 Task: Create New Customer with Customer Name: Twin Peaks, Billing Address Line1: 3113 Abia Martin Drive, Billing Address Line2:  Panther Burn, Billing Address Line3:  Mississippi 38765
Action: Mouse moved to (138, 24)
Screenshot: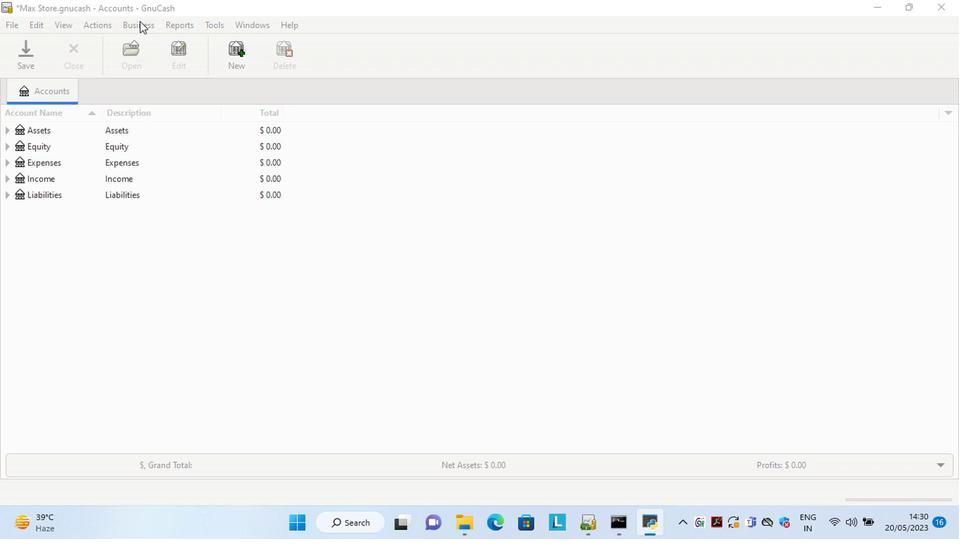 
Action: Mouse pressed left at (138, 24)
Screenshot: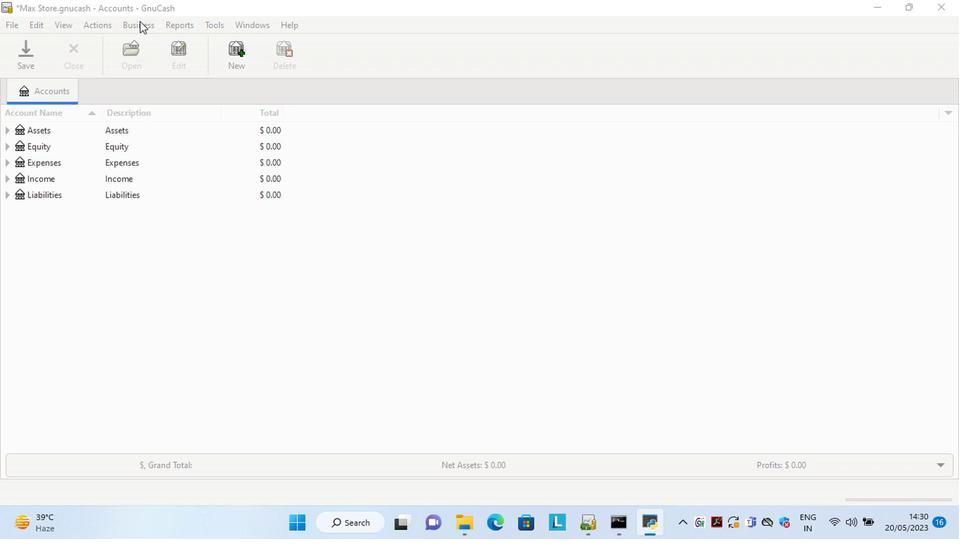 
Action: Mouse moved to (306, 61)
Screenshot: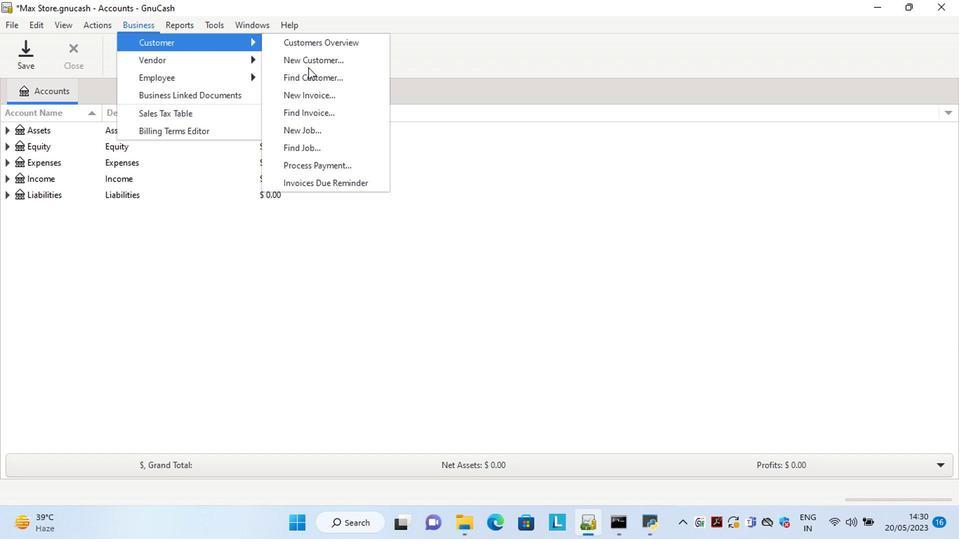 
Action: Mouse pressed left at (306, 61)
Screenshot: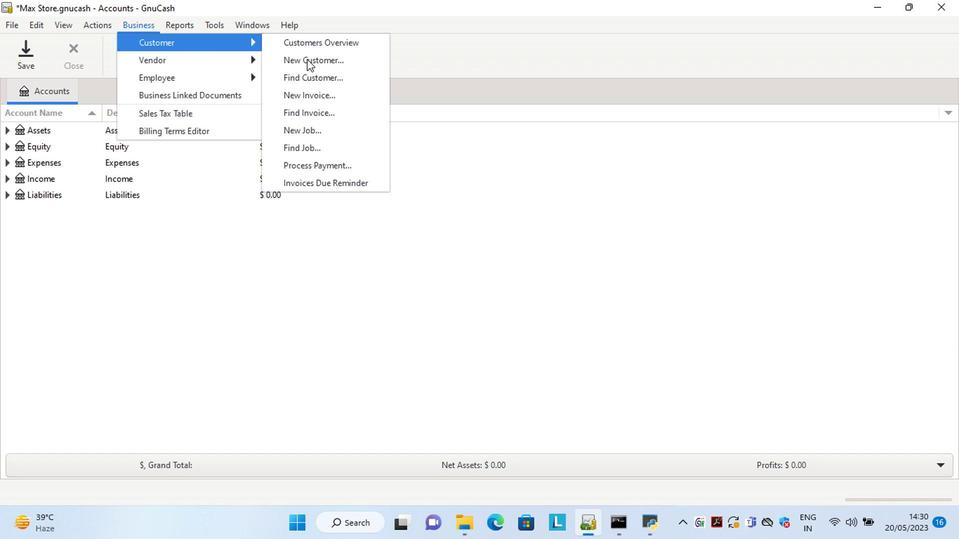 
Action: Mouse moved to (704, 277)
Screenshot: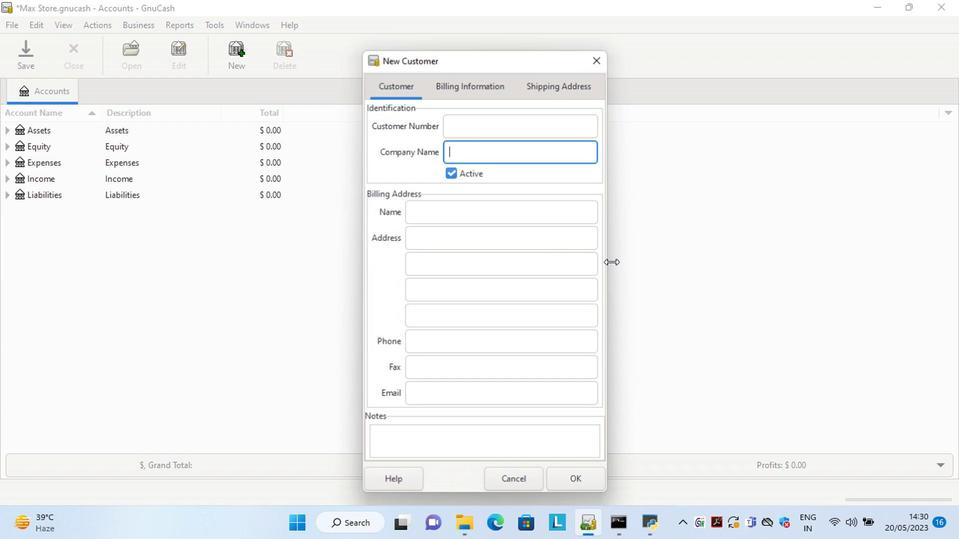 
Action: Key pressed <Key.shift>Twin<Key.space><Key.shift>Peaks<Key.space><Key.backspace><Key.tab><Key.tab><Key.tab>3113<Key.space><Key.shift>Abia<Key.space><Key.shift>Martin<Key.space><Key.shift><Key.shift><Key.shift><Key.shift><Key.shift><Key.shift><Key.shift><Key.shift><Key.shift><Key.shift>Drive<Key.tab>p<Key.tab>m
Screenshot: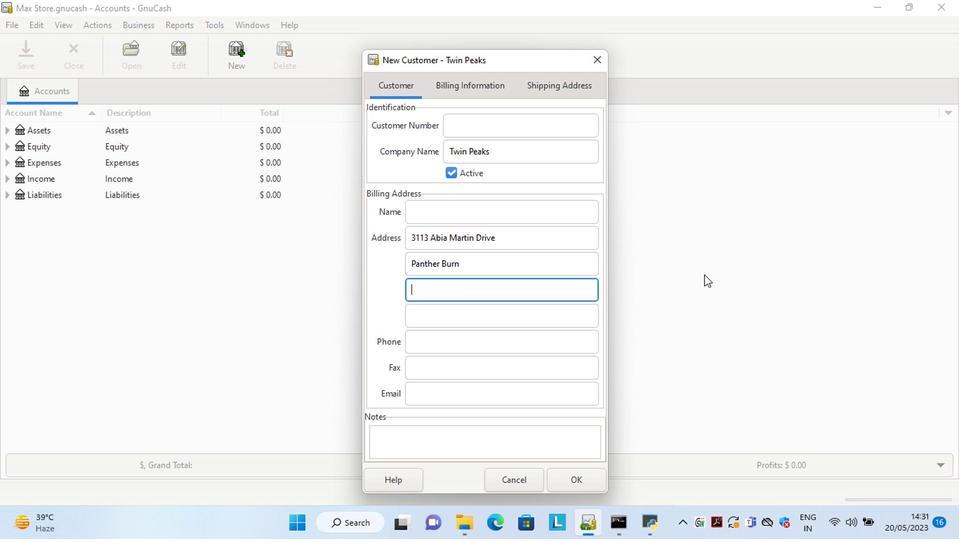 
Action: Mouse moved to (582, 479)
Screenshot: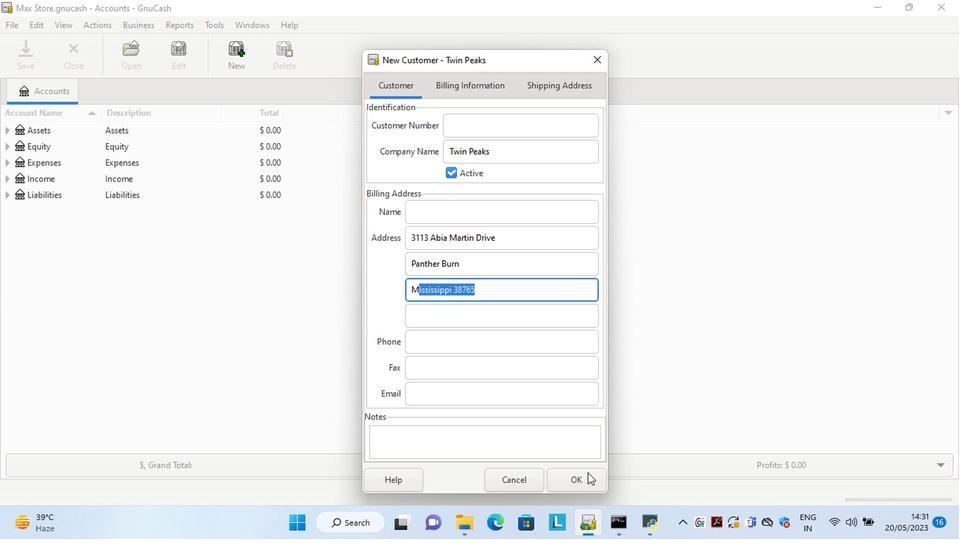 
Action: Mouse pressed left at (582, 479)
Screenshot: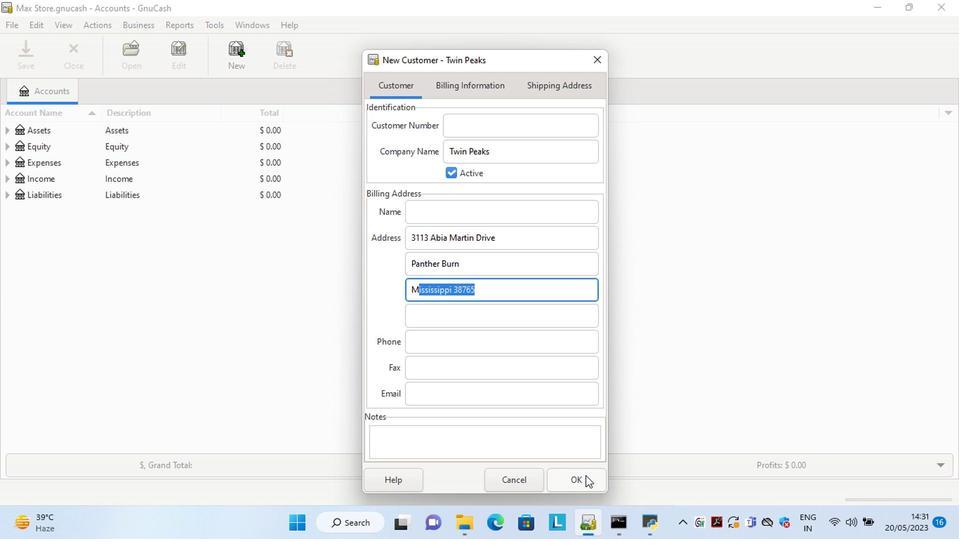 
